 Task: Create a due date automation trigger when advanced off, on the monday of the week a card is due at 01:00 PM.
Action: Mouse moved to (1125, 324)
Screenshot: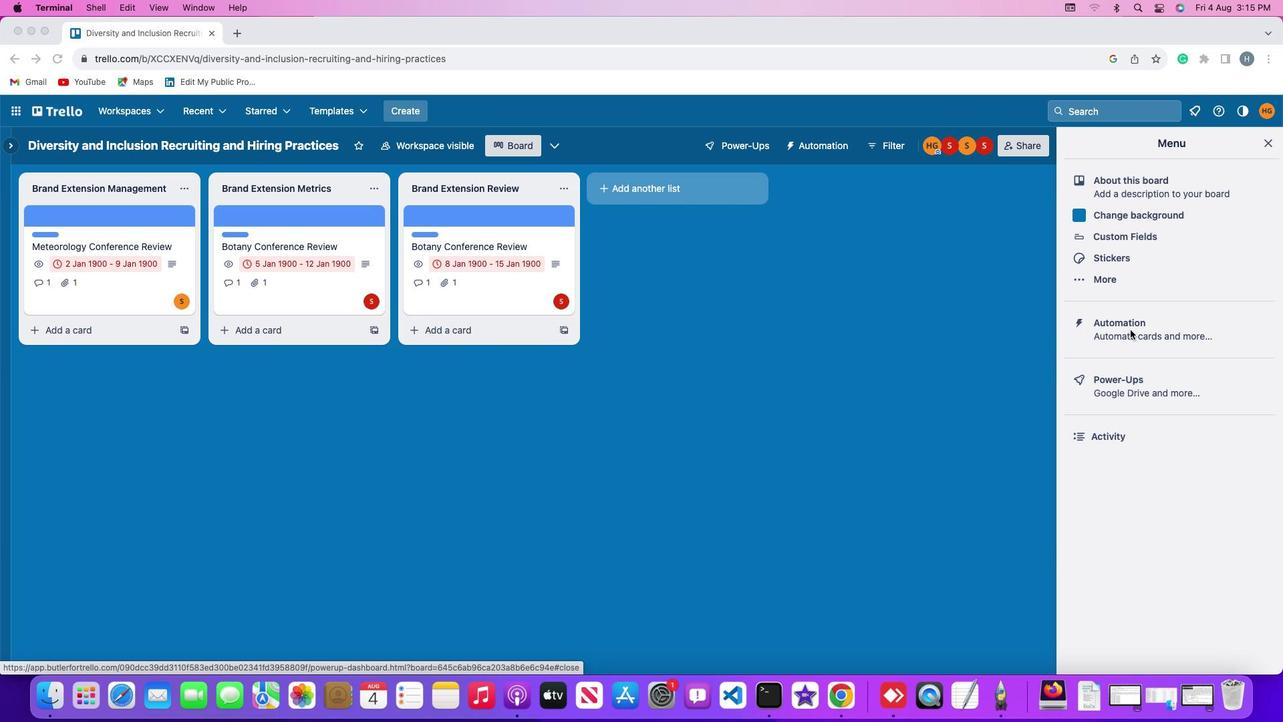
Action: Mouse pressed left at (1125, 324)
Screenshot: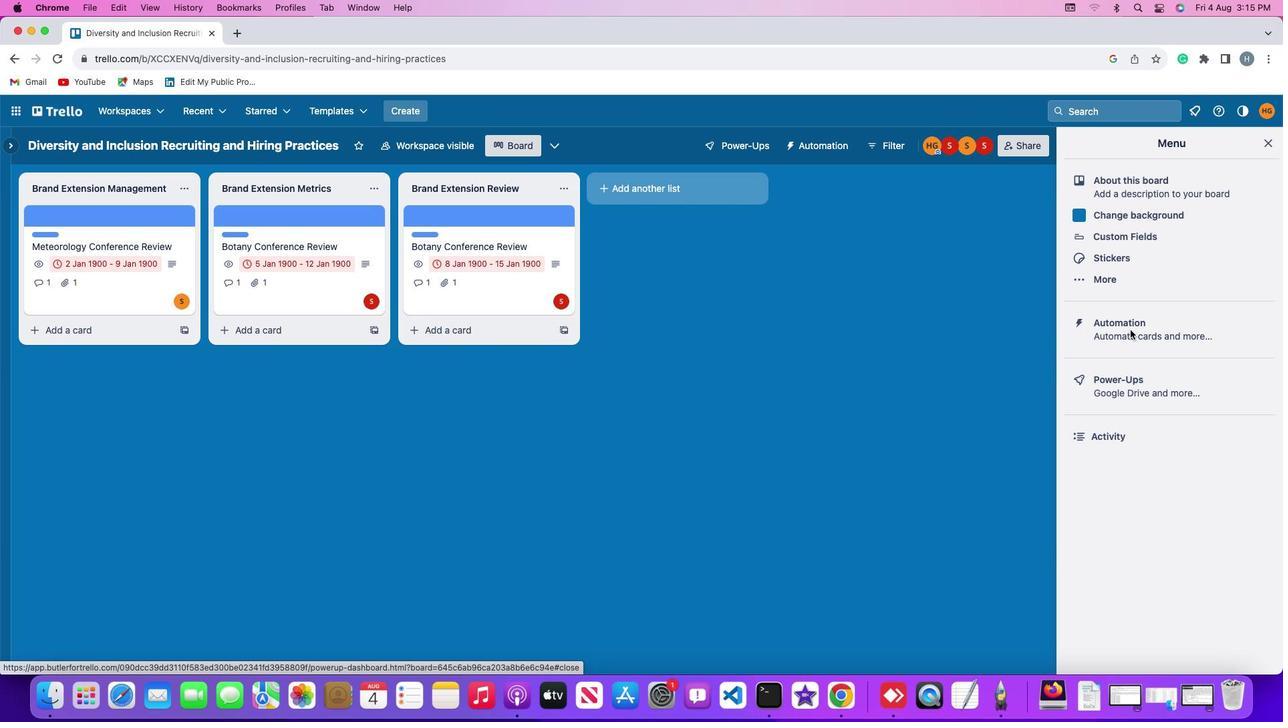 
Action: Mouse pressed left at (1125, 324)
Screenshot: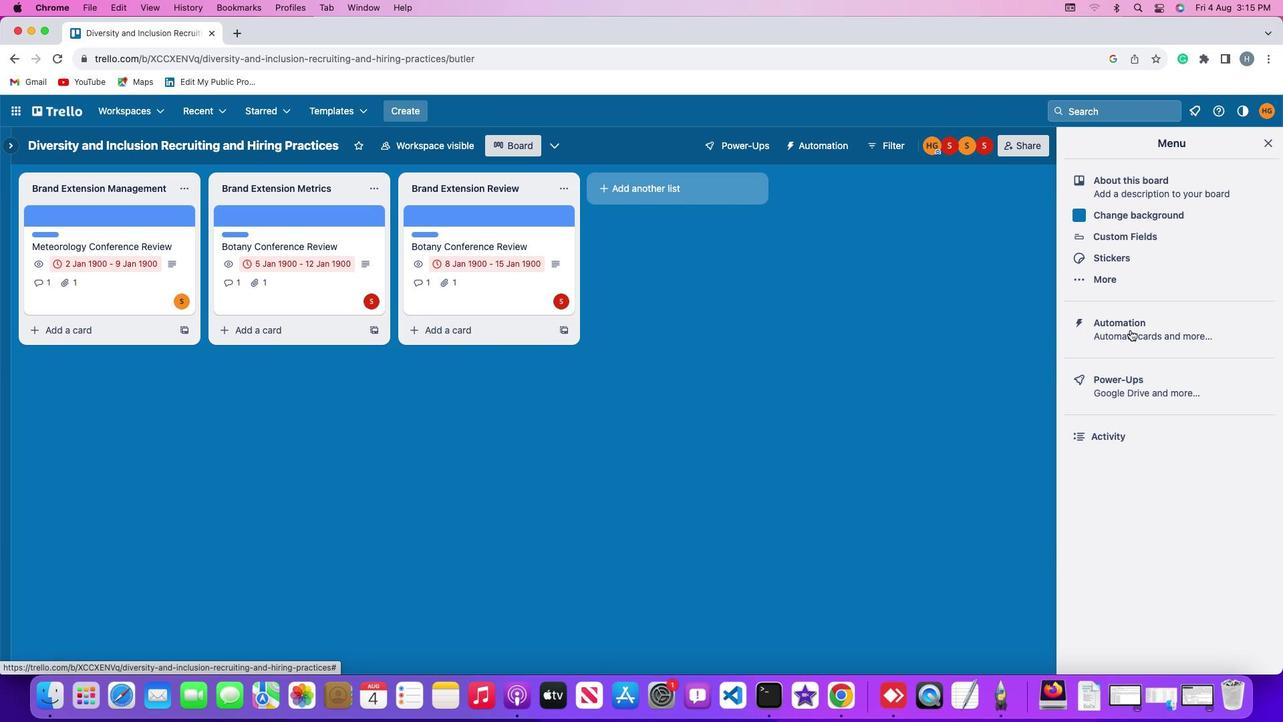 
Action: Mouse moved to (62, 309)
Screenshot: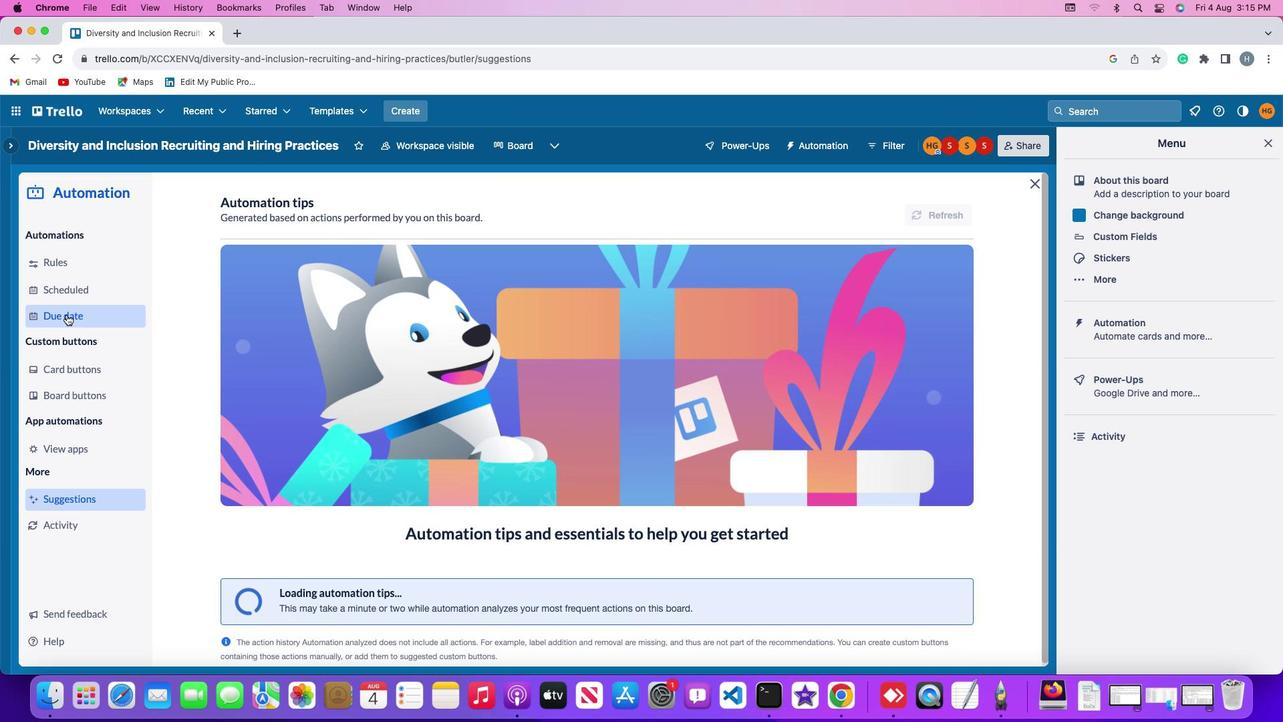 
Action: Mouse pressed left at (62, 309)
Screenshot: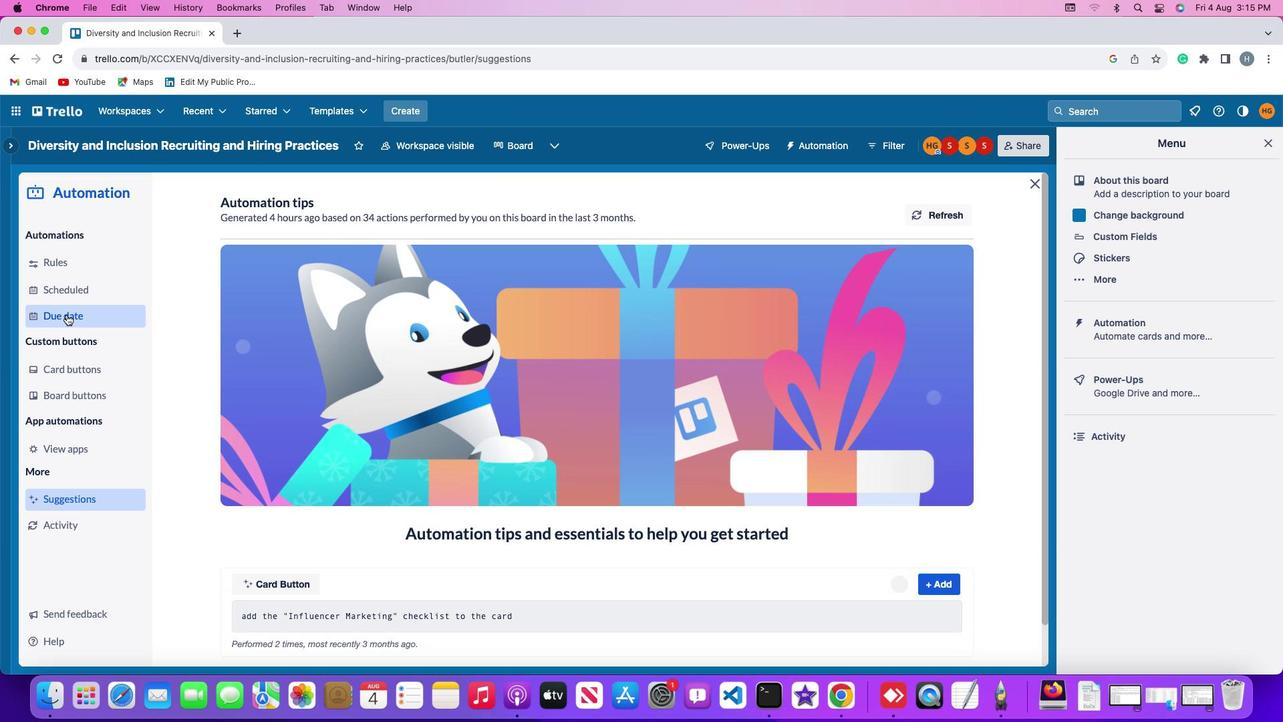 
Action: Mouse moved to (881, 198)
Screenshot: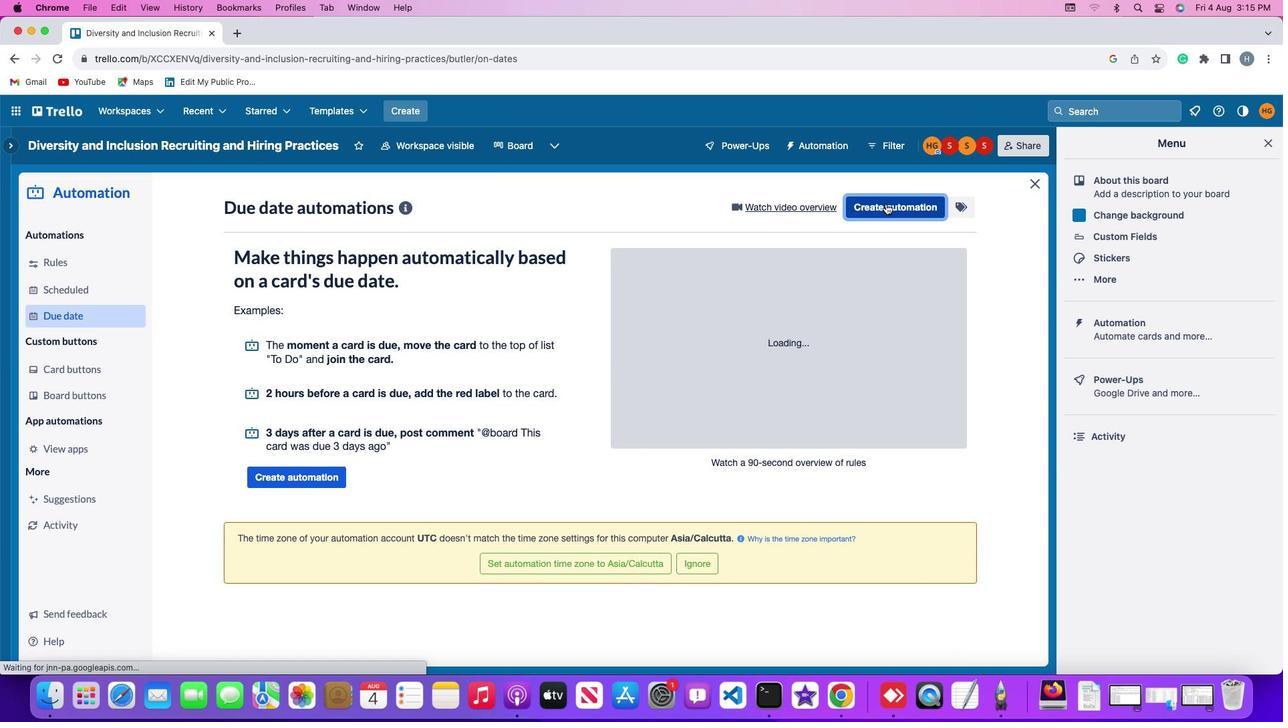 
Action: Mouse pressed left at (881, 198)
Screenshot: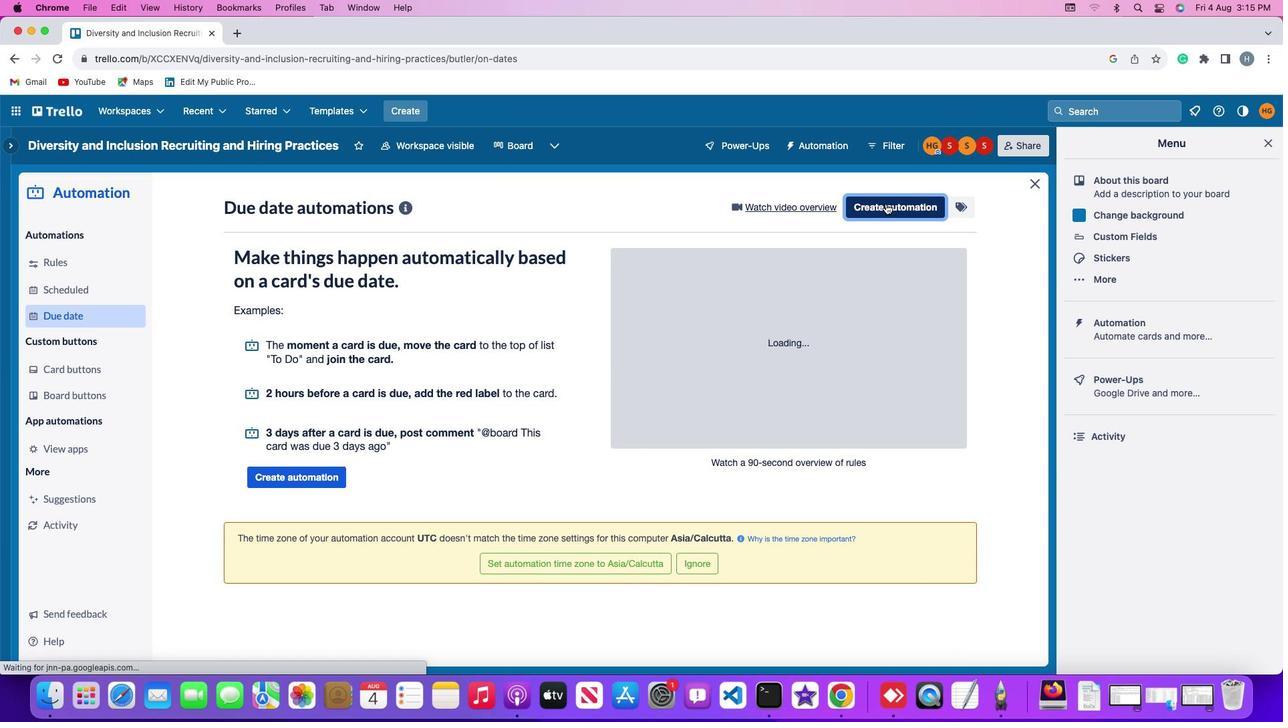 
Action: Mouse moved to (582, 336)
Screenshot: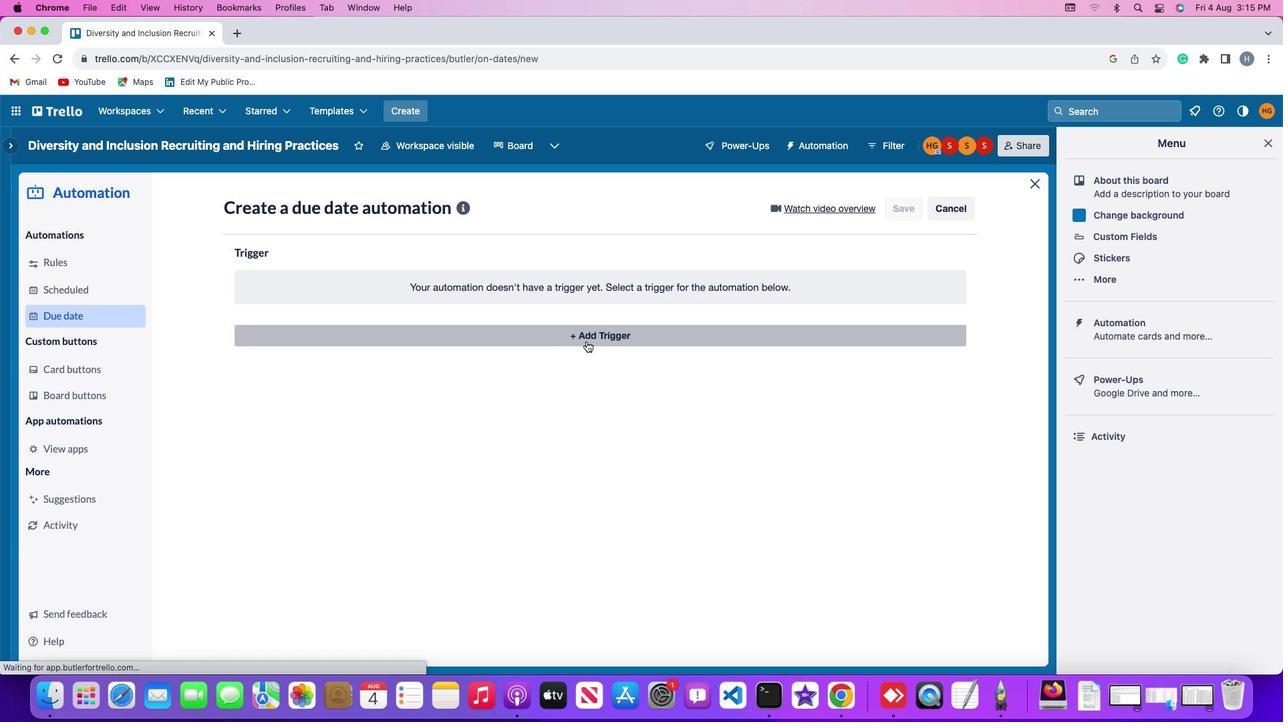 
Action: Mouse pressed left at (582, 336)
Screenshot: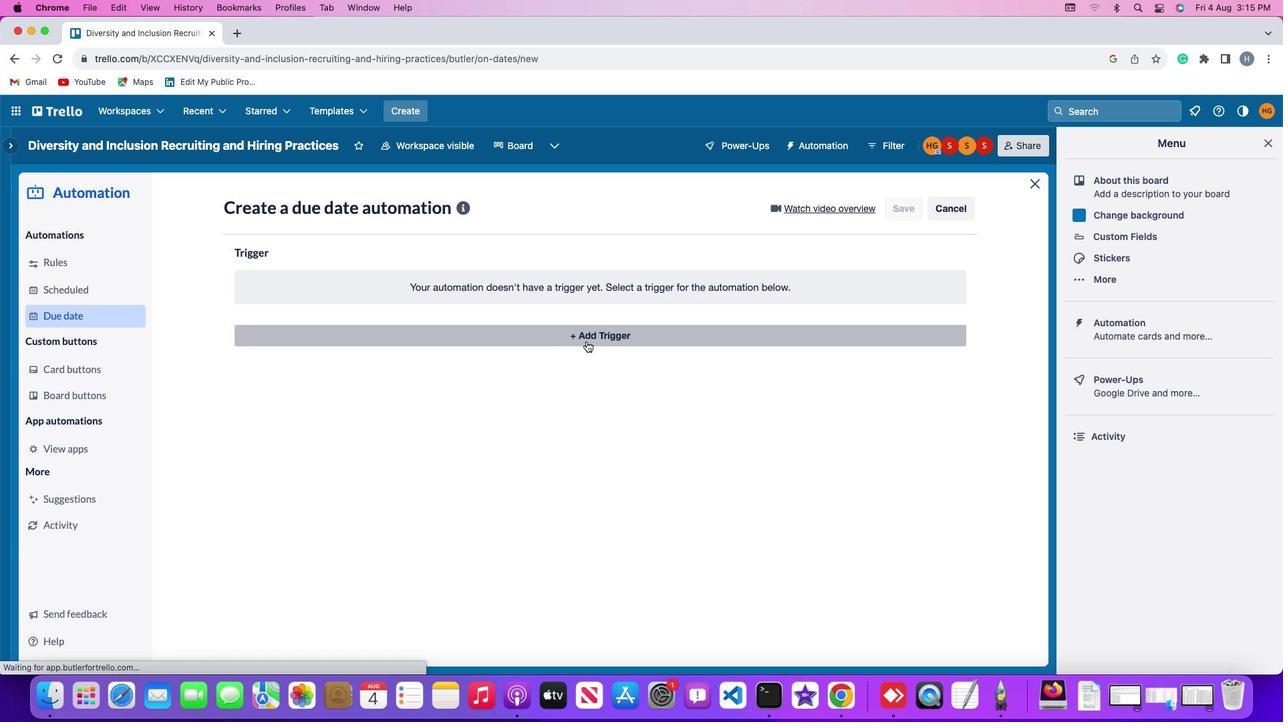 
Action: Mouse moved to (281, 575)
Screenshot: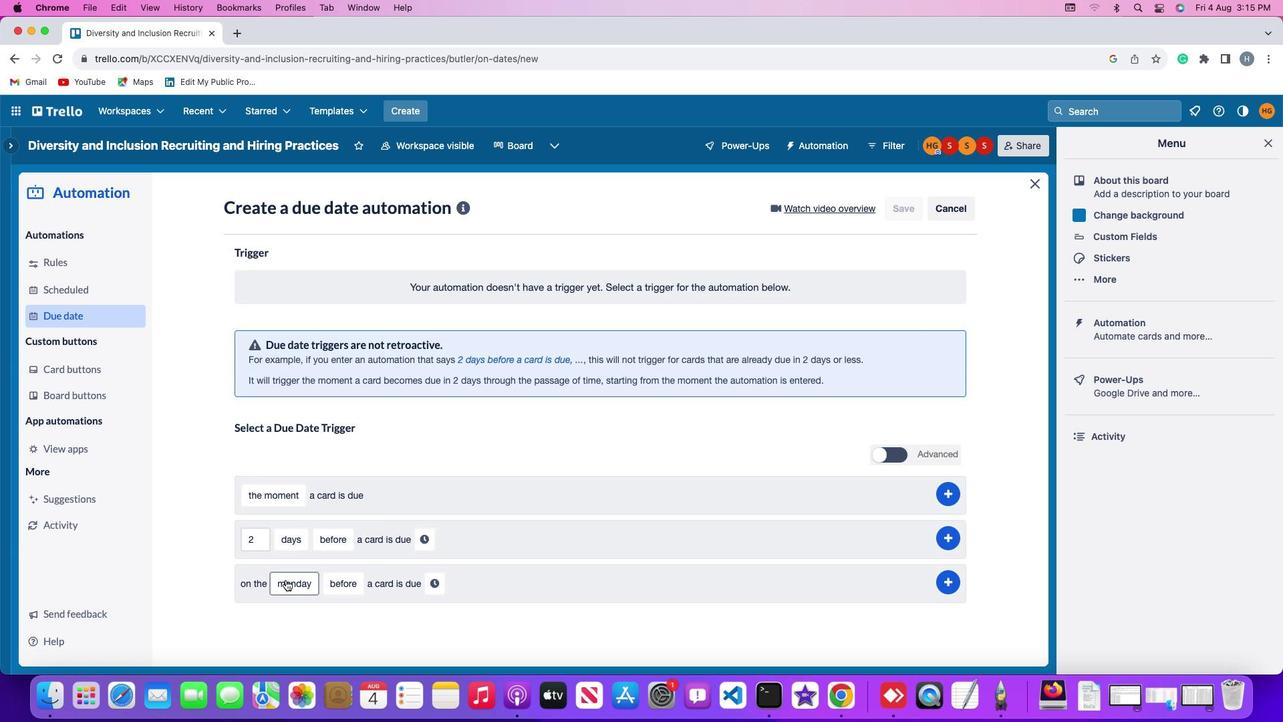 
Action: Mouse pressed left at (281, 575)
Screenshot: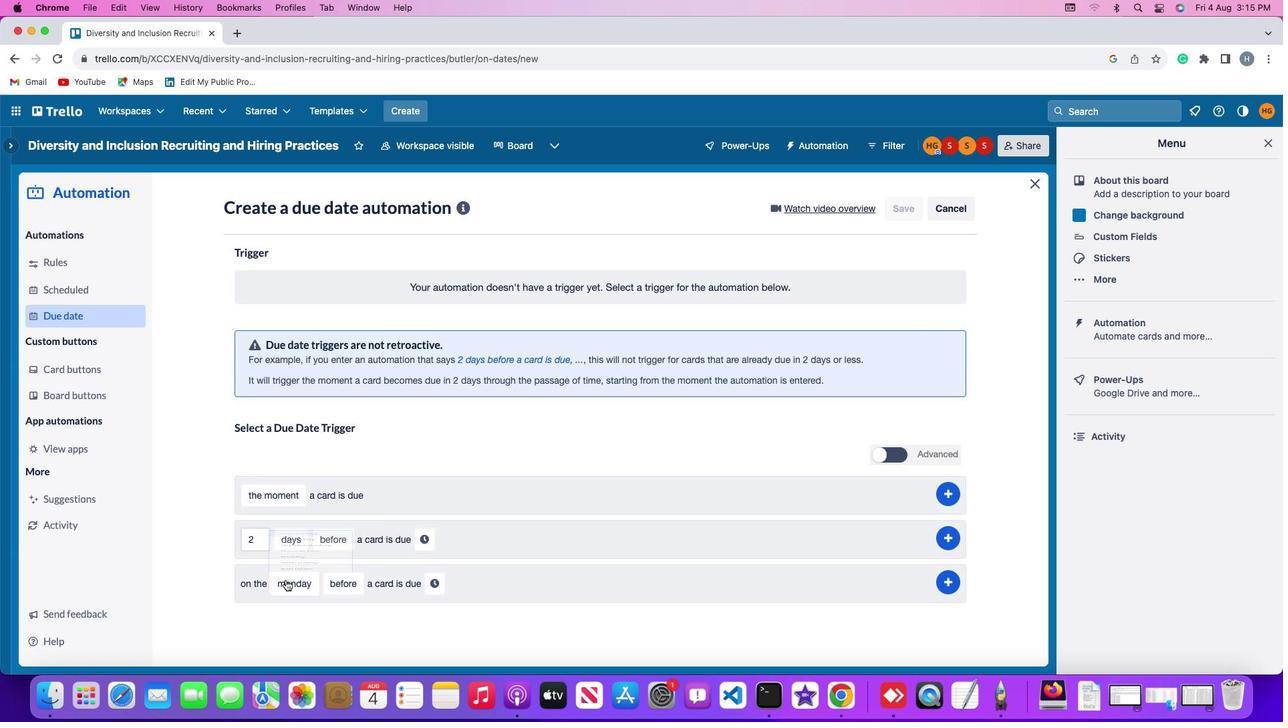 
Action: Mouse moved to (318, 393)
Screenshot: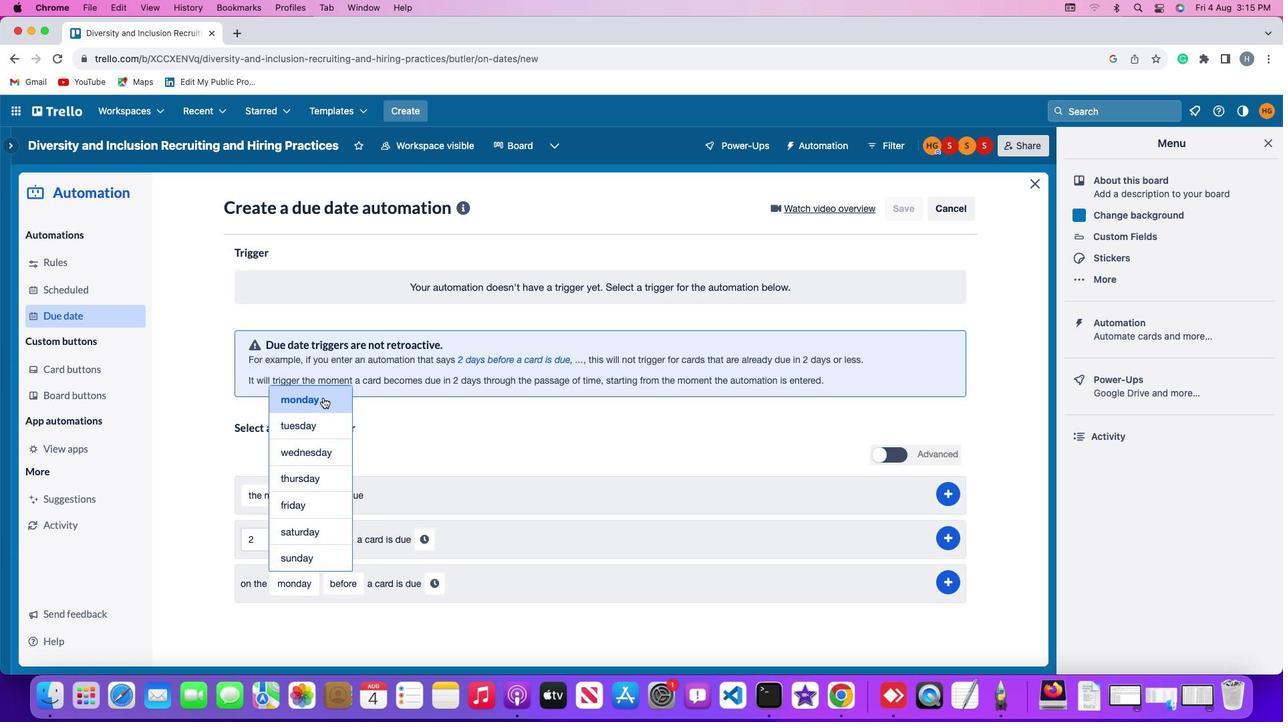 
Action: Mouse pressed left at (318, 393)
Screenshot: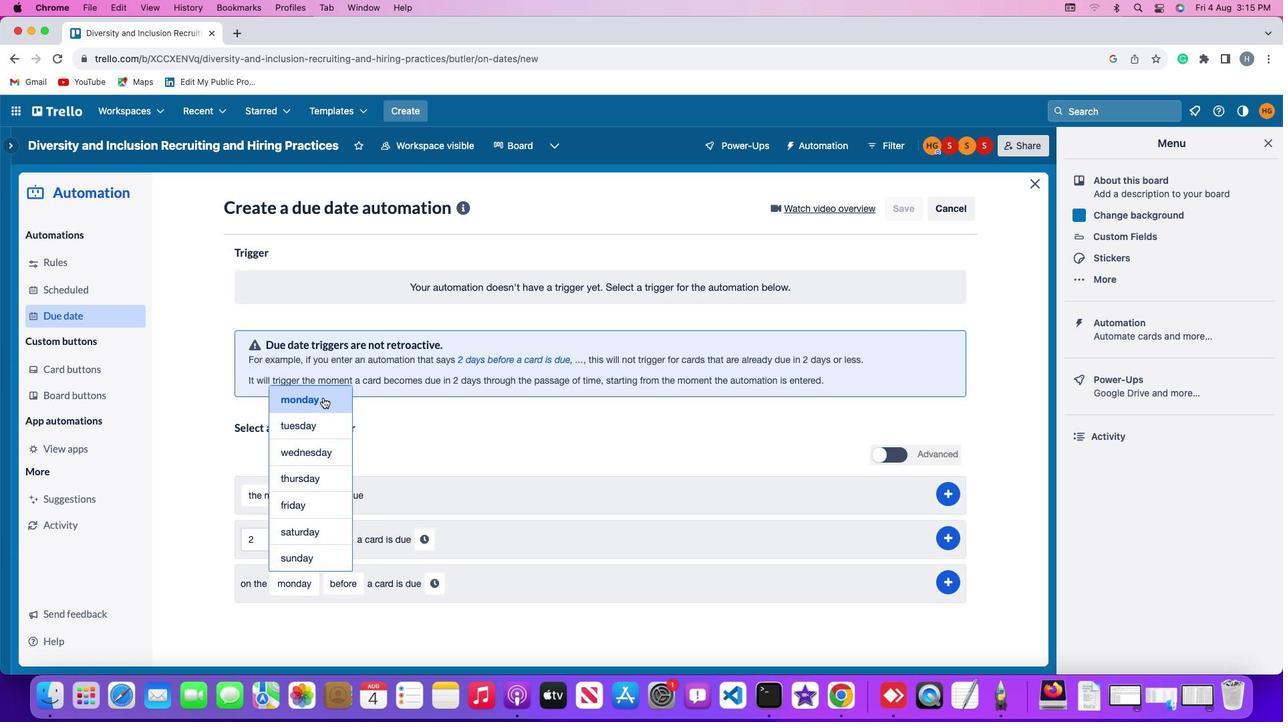 
Action: Mouse moved to (337, 583)
Screenshot: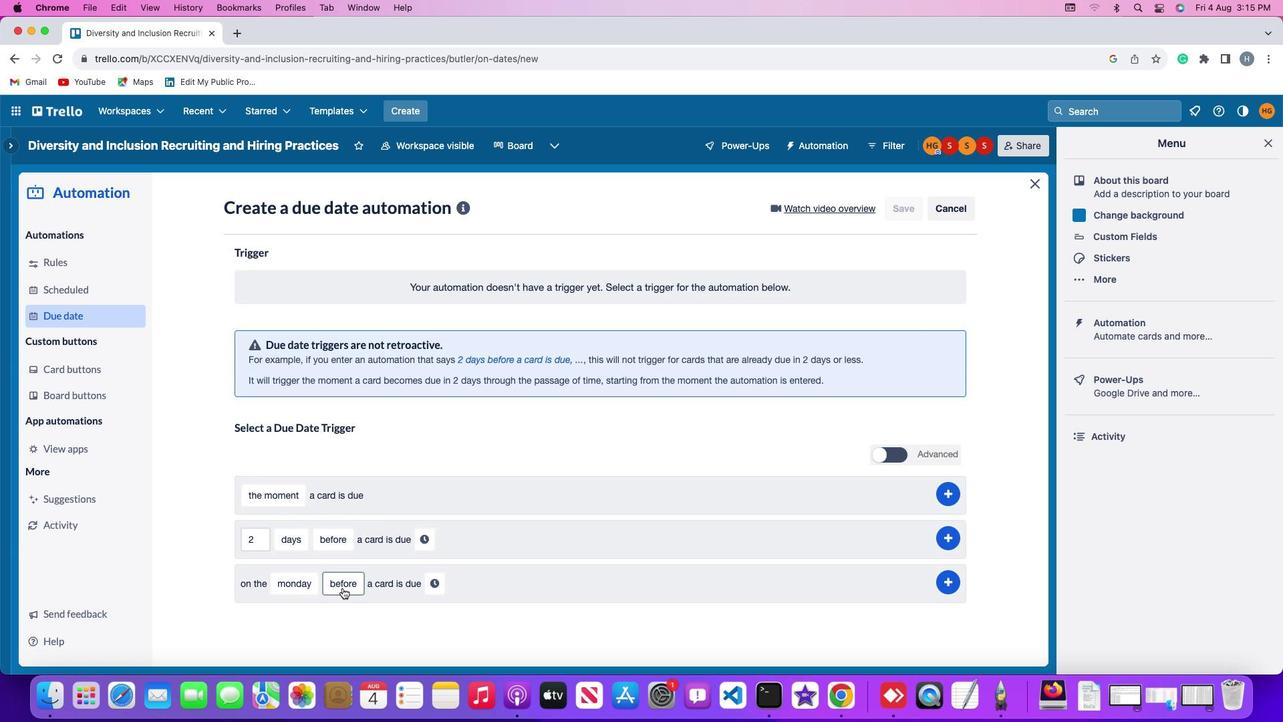 
Action: Mouse pressed left at (337, 583)
Screenshot: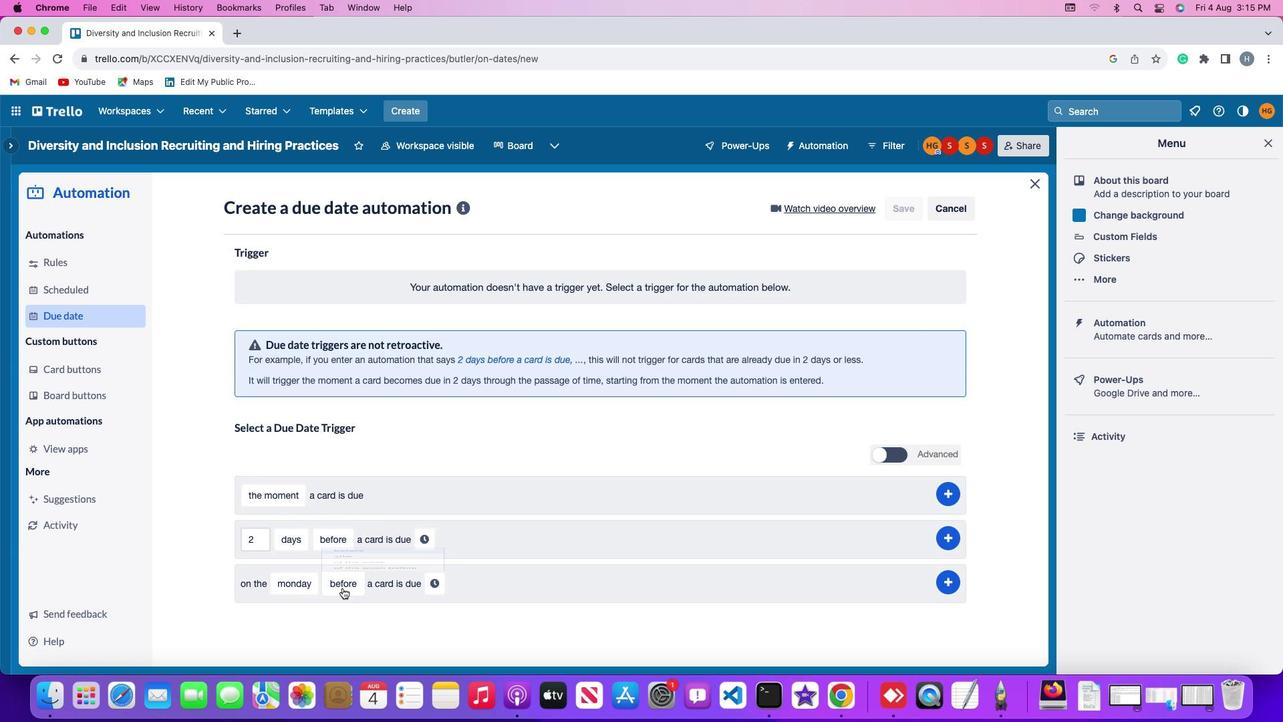 
Action: Mouse moved to (378, 524)
Screenshot: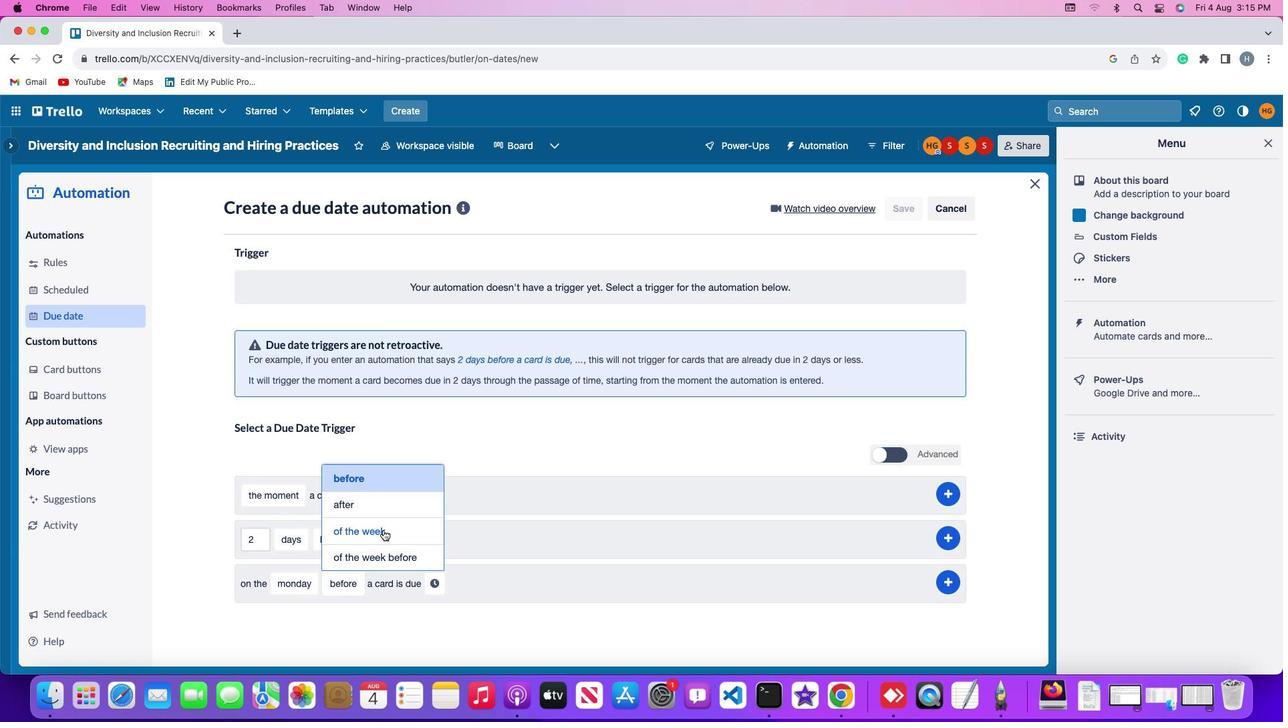
Action: Mouse pressed left at (378, 524)
Screenshot: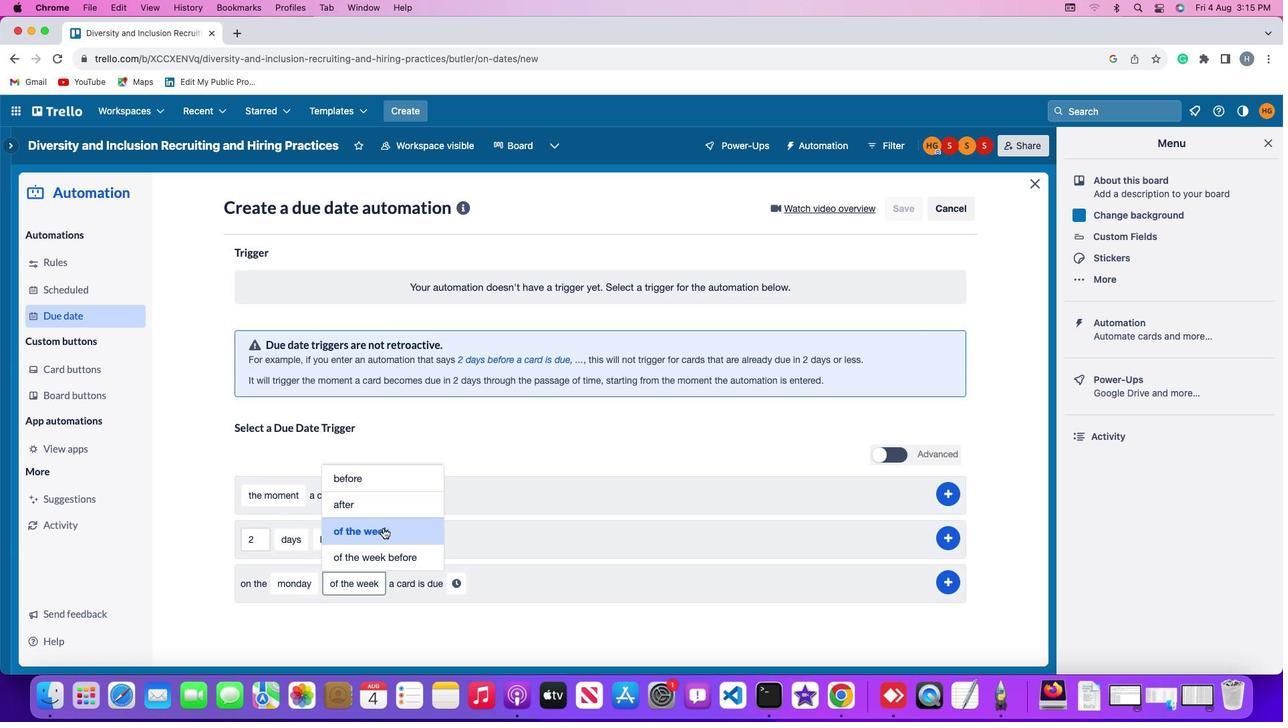 
Action: Mouse moved to (449, 573)
Screenshot: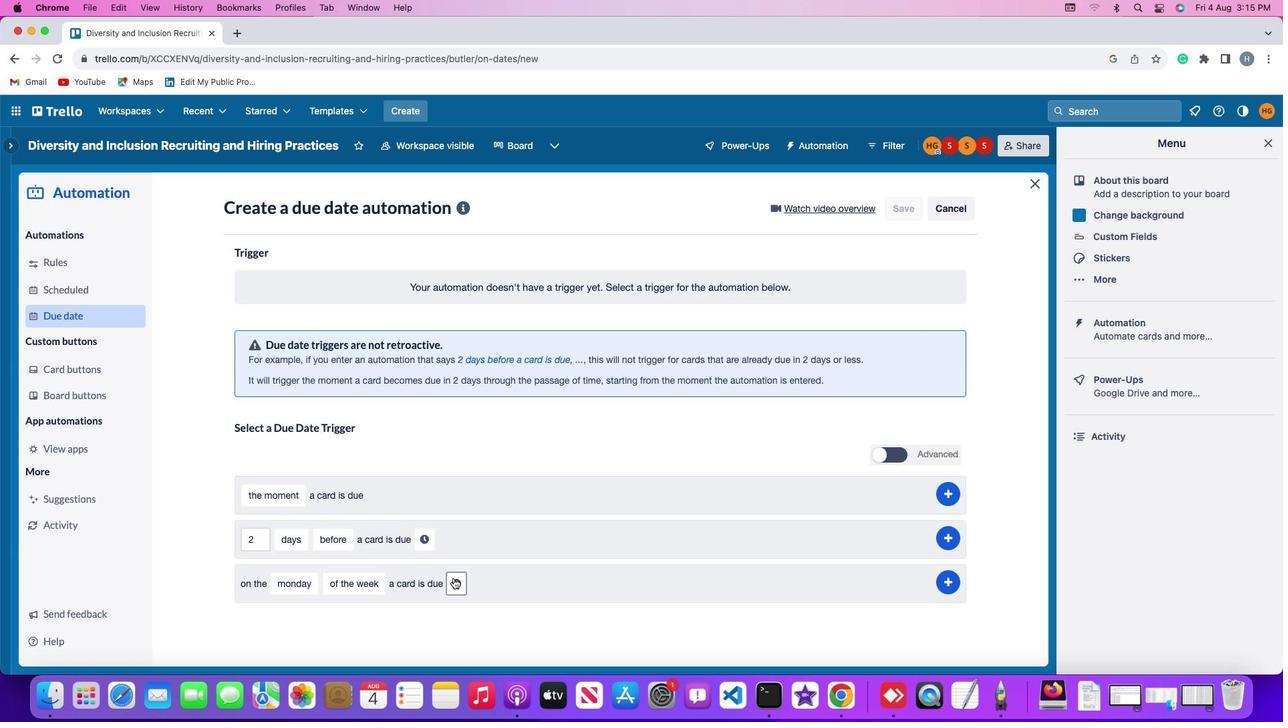 
Action: Mouse pressed left at (449, 573)
Screenshot: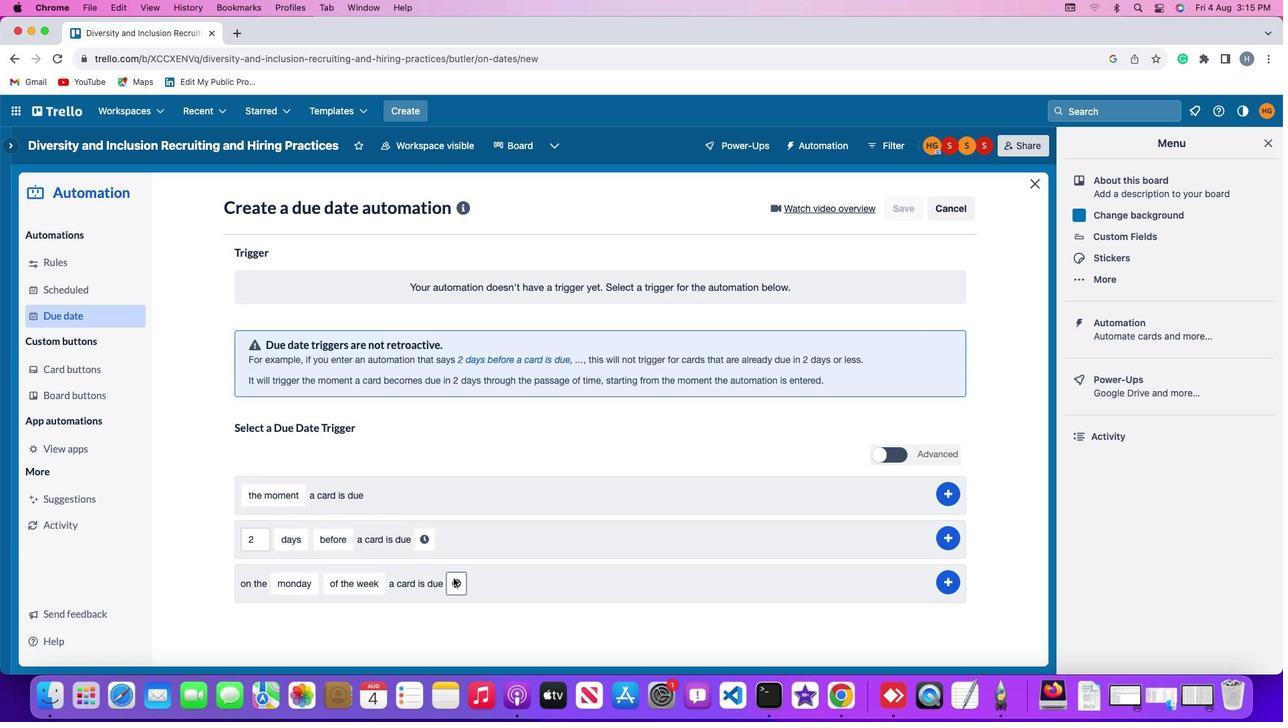 
Action: Mouse moved to (478, 579)
Screenshot: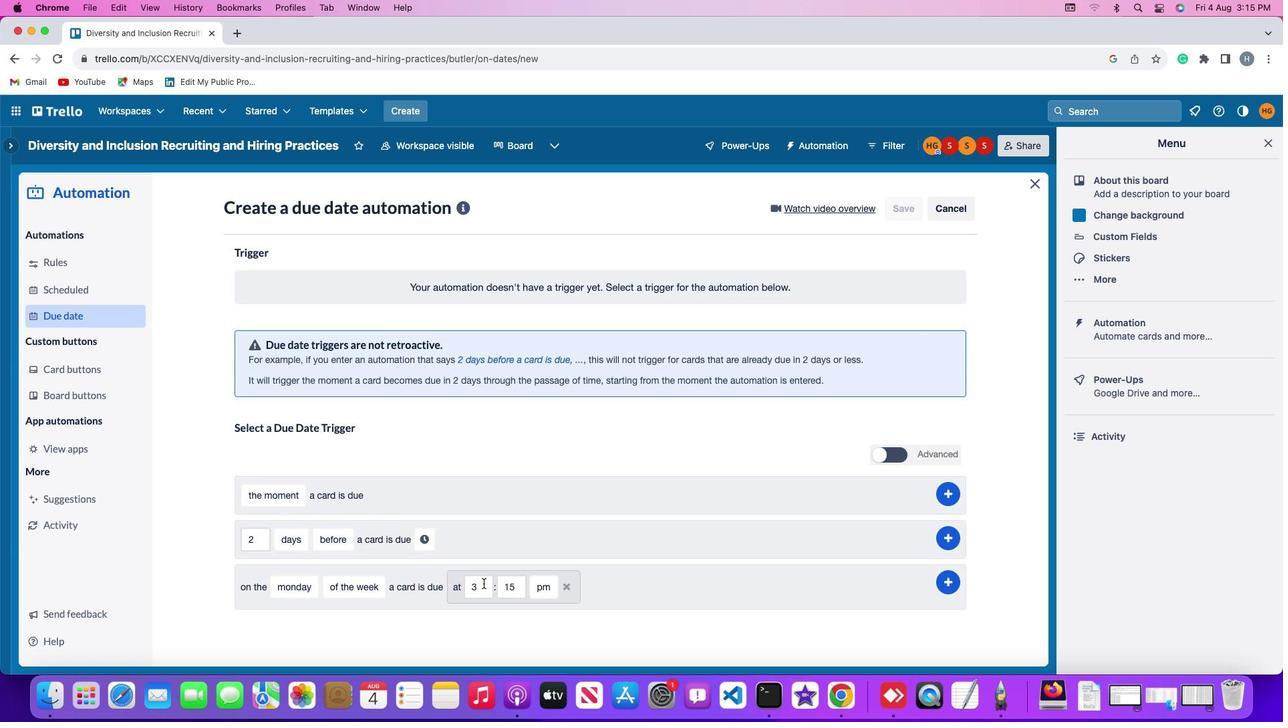 
Action: Mouse pressed left at (478, 579)
Screenshot: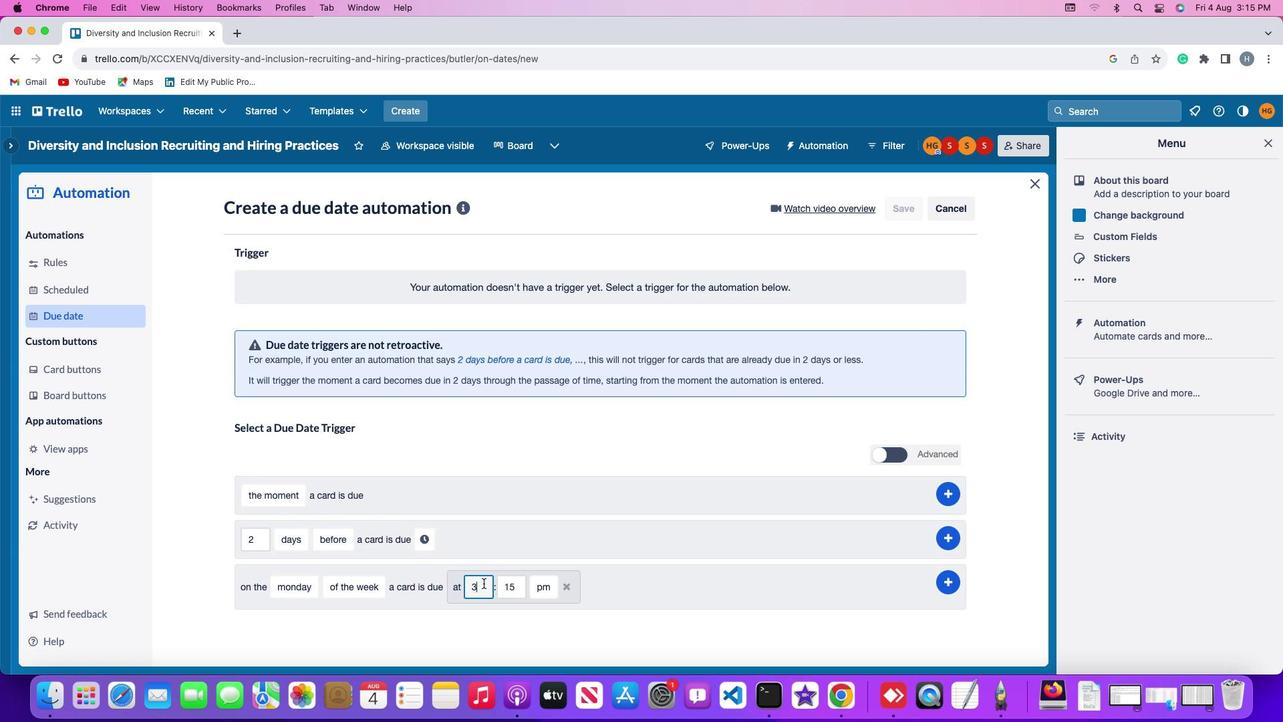 
Action: Mouse moved to (480, 579)
Screenshot: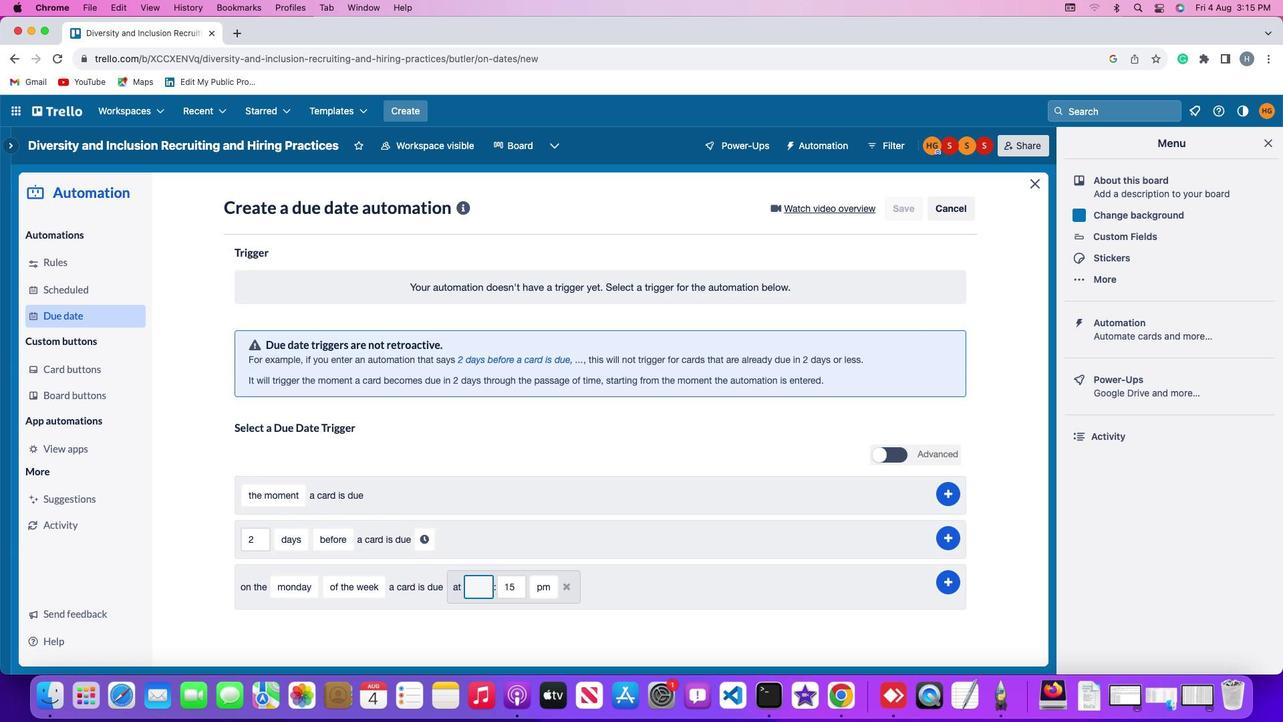 
Action: Key pressed Key.backspace
Screenshot: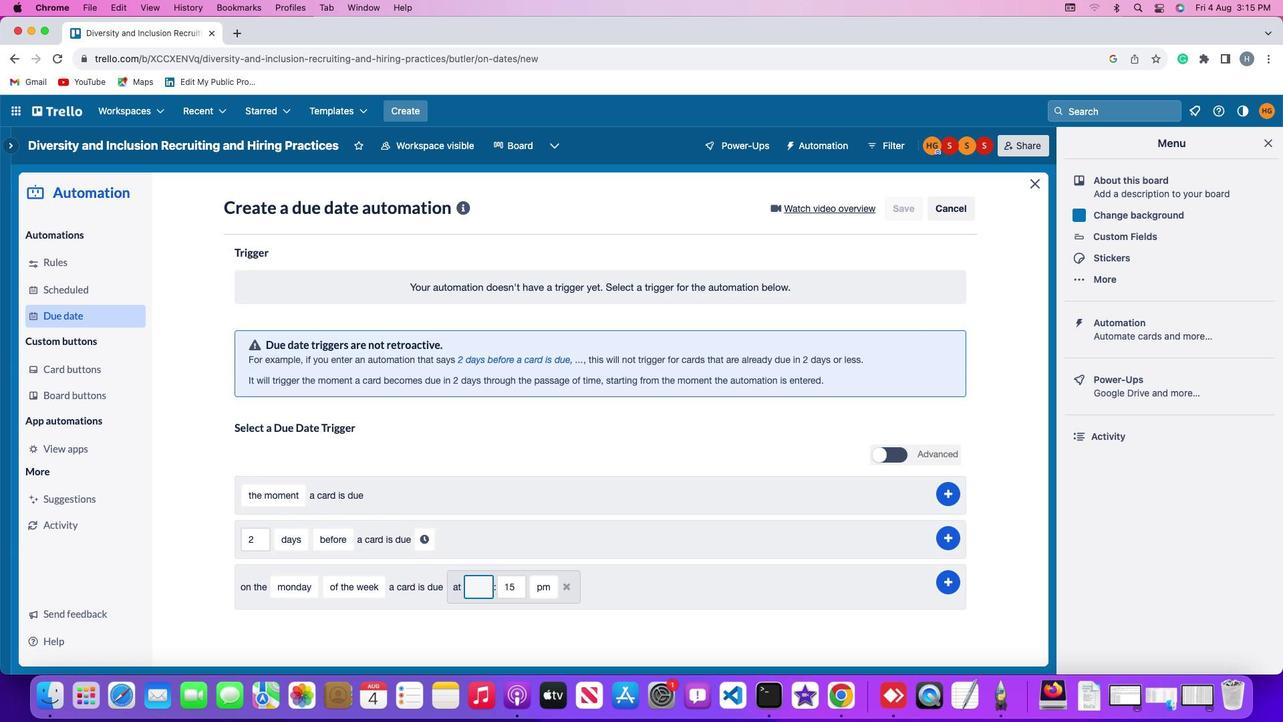 
Action: Mouse moved to (480, 579)
Screenshot: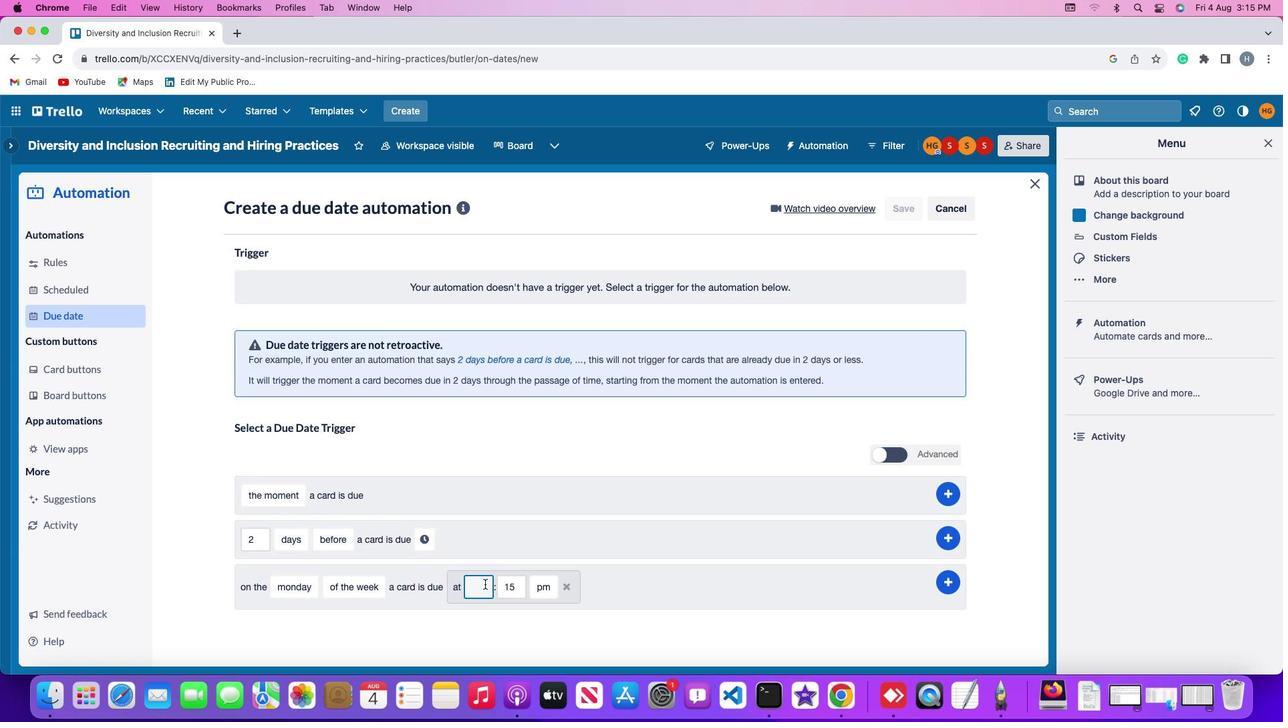 
Action: Key pressed '1'
Screenshot: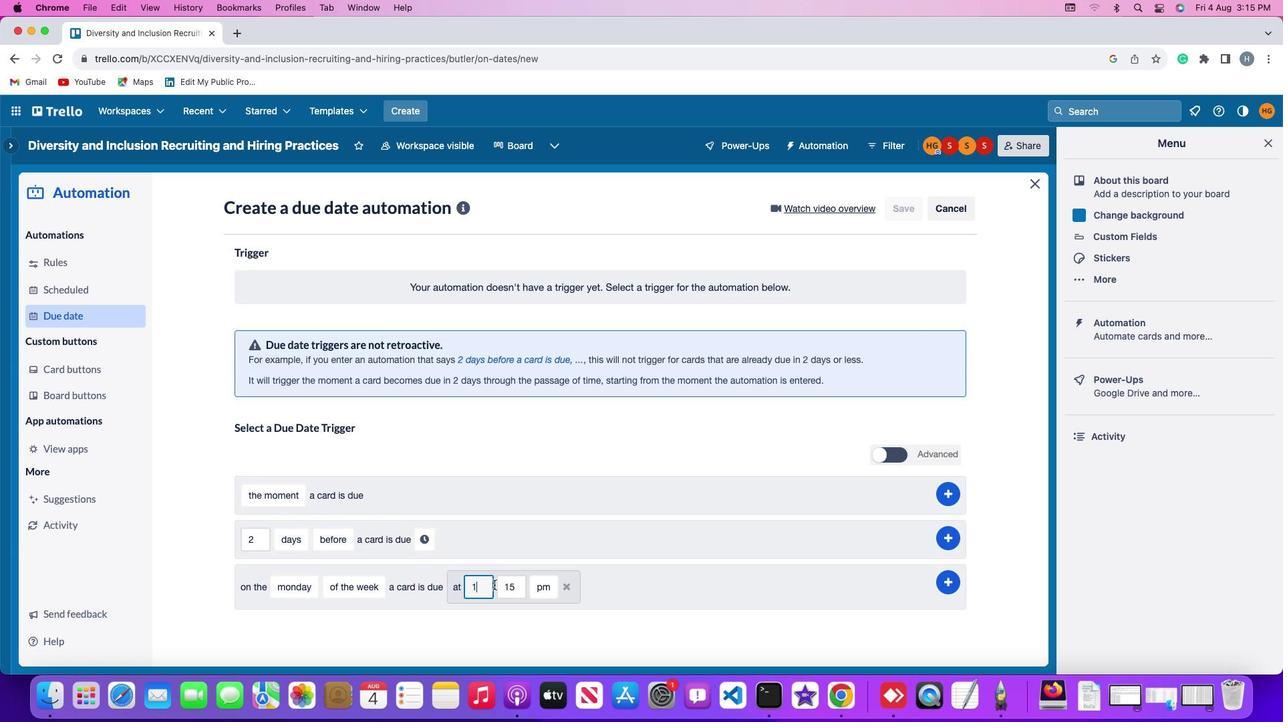 
Action: Mouse moved to (513, 583)
Screenshot: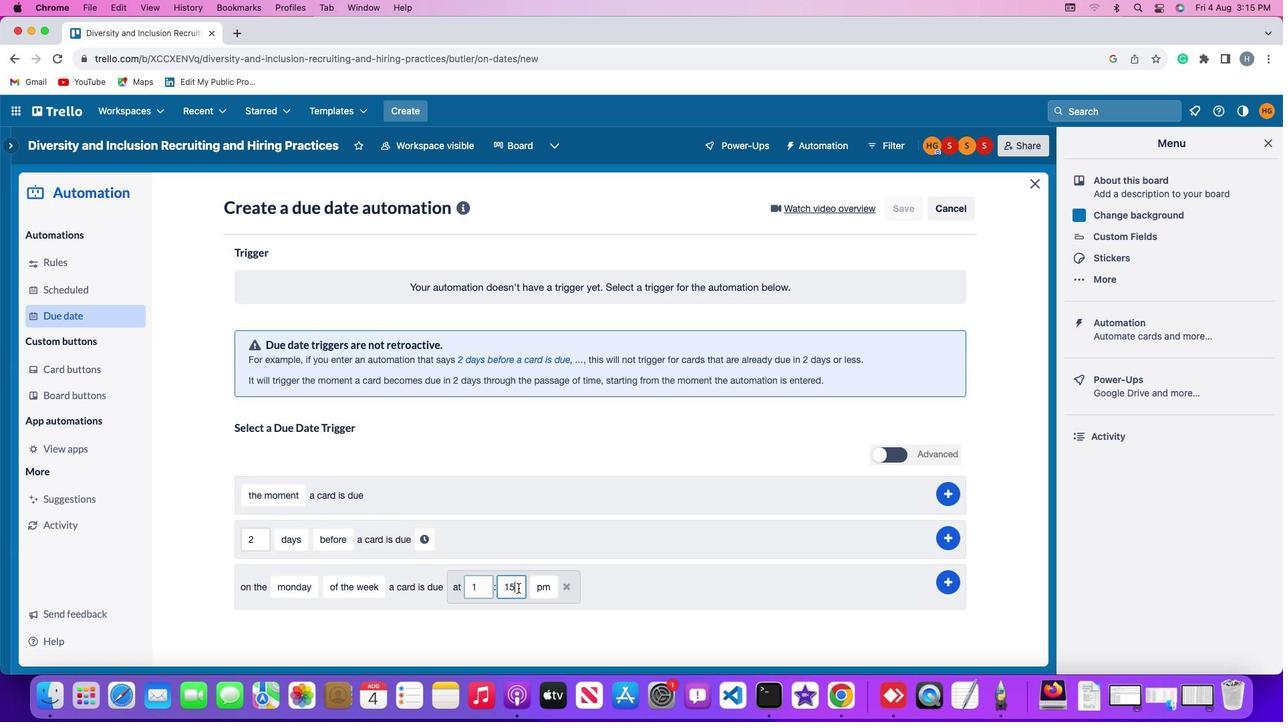 
Action: Mouse pressed left at (513, 583)
Screenshot: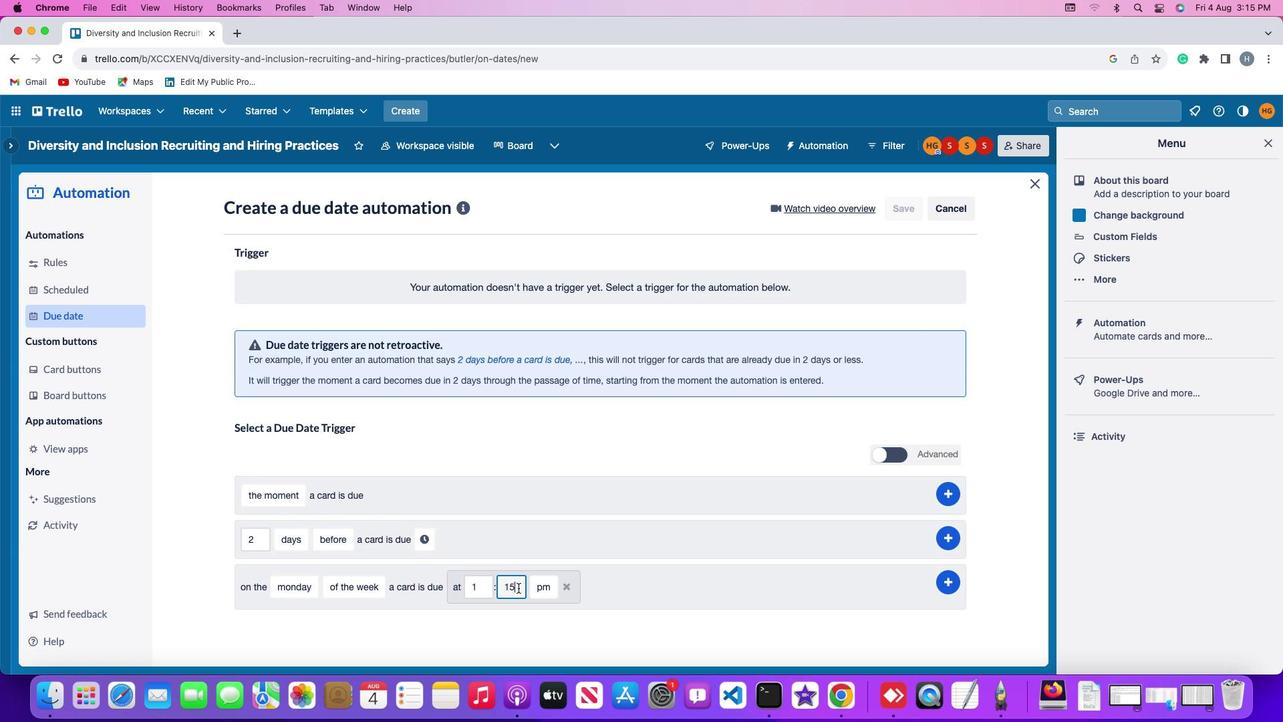 
Action: Mouse moved to (513, 583)
Screenshot: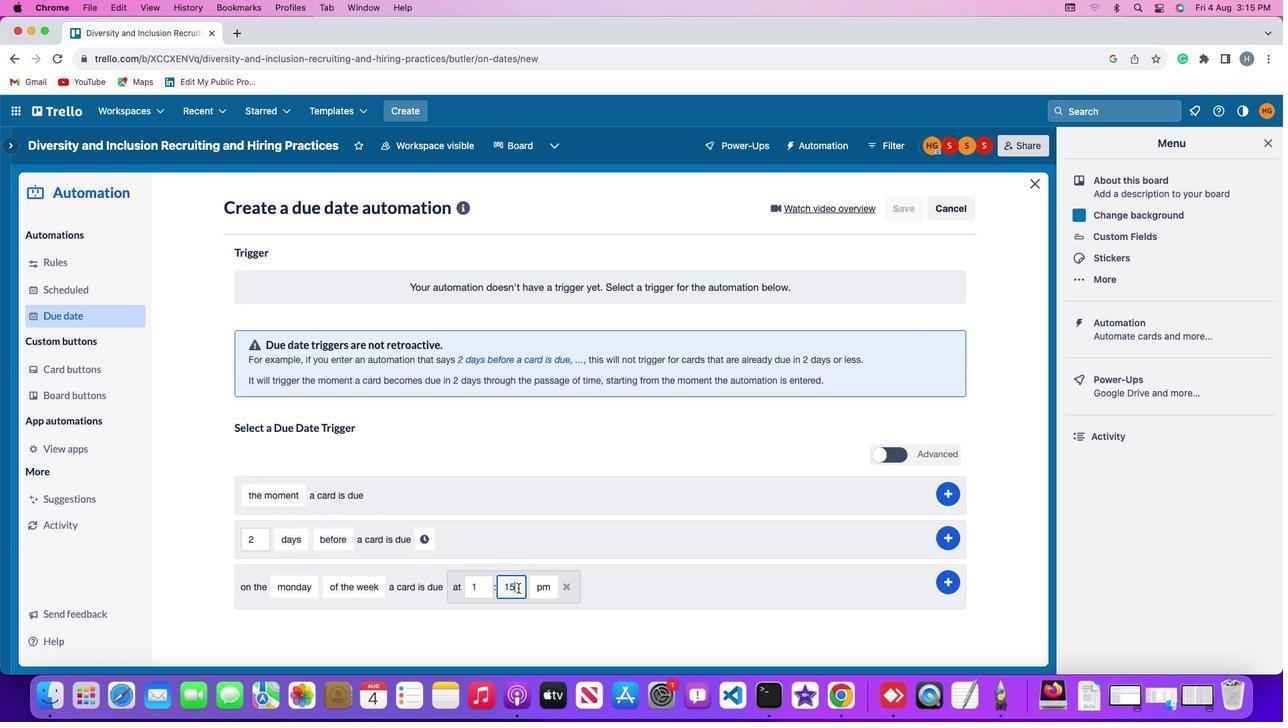 
Action: Key pressed Key.backspaceKey.backspace'0''0'
Screenshot: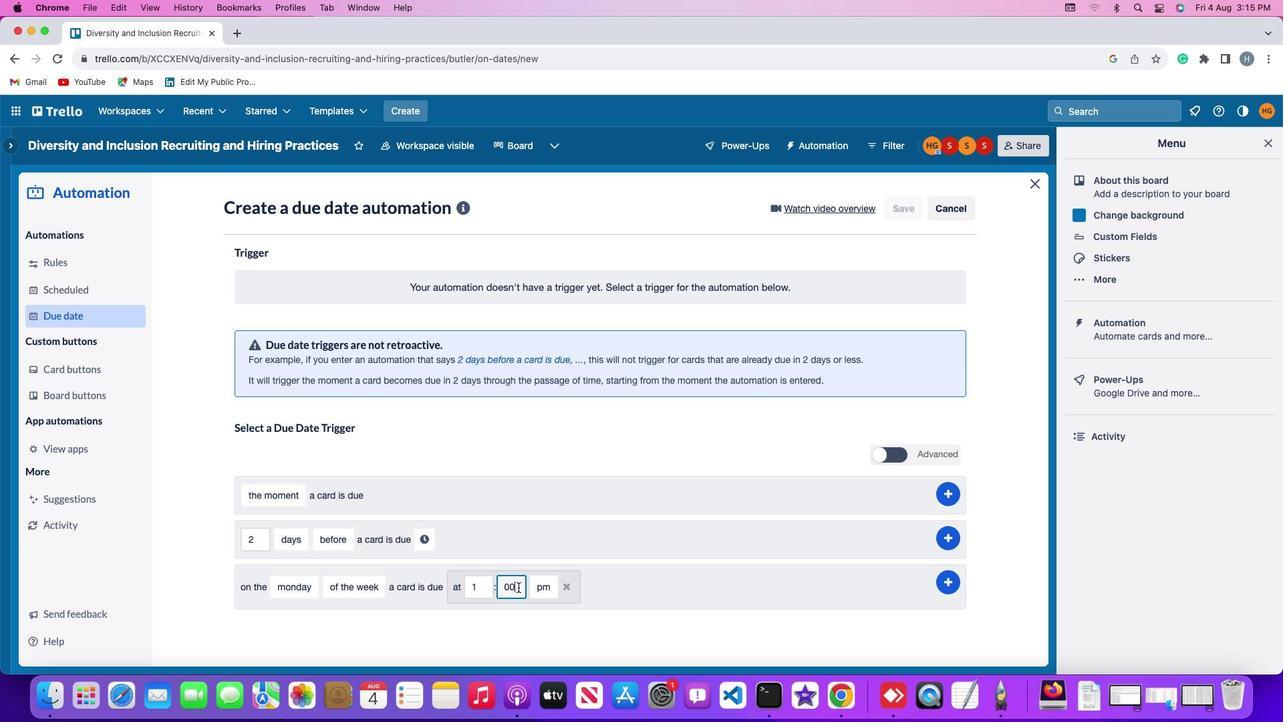 
Action: Mouse moved to (533, 585)
Screenshot: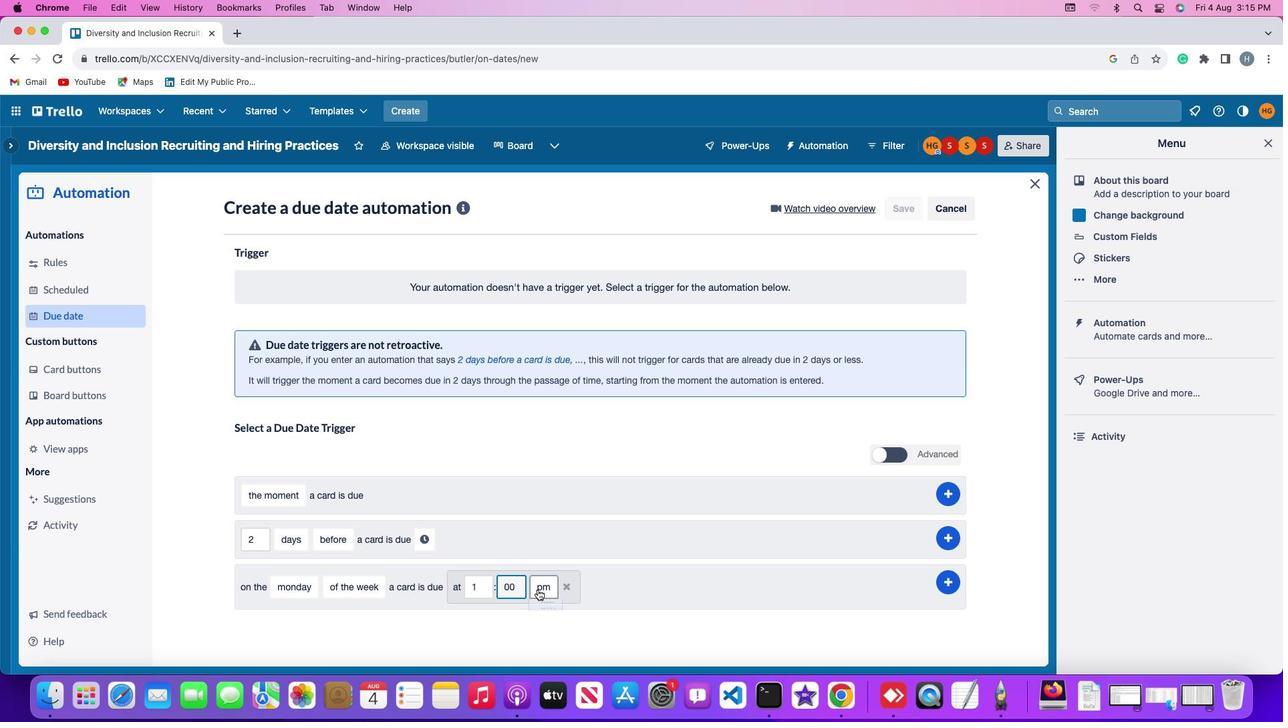 
Action: Mouse pressed left at (533, 585)
Screenshot: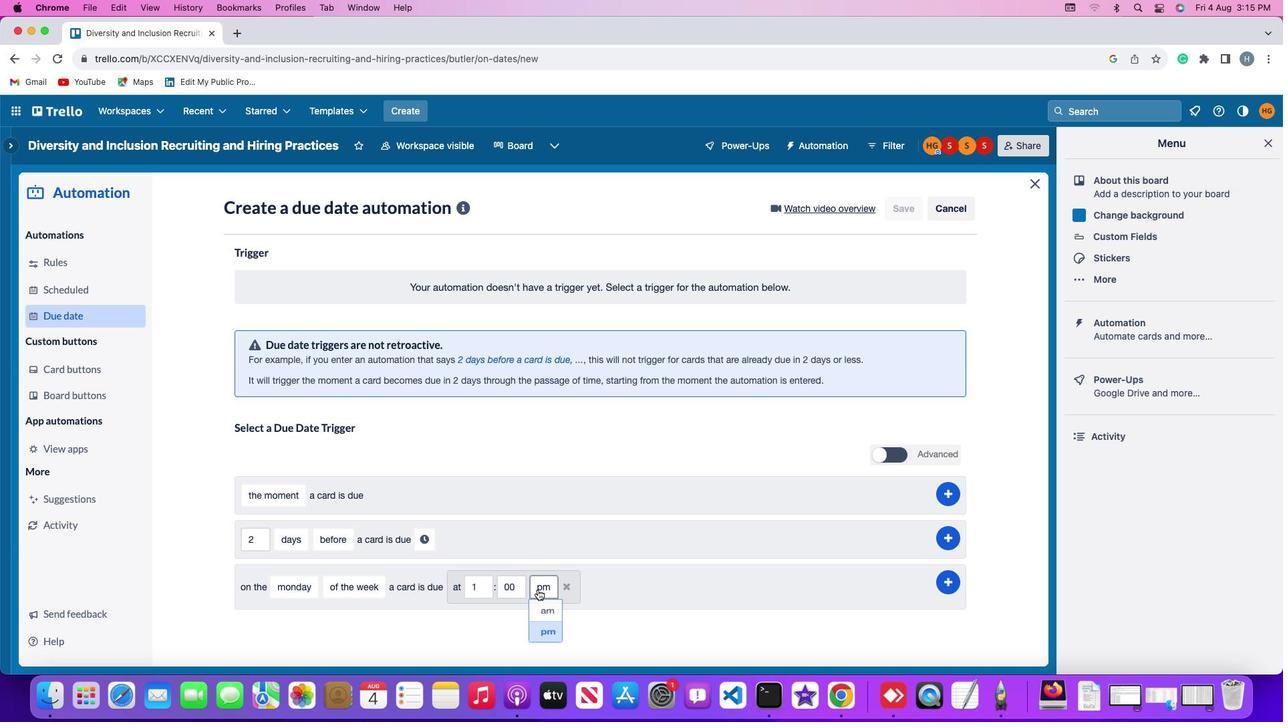 
Action: Mouse moved to (534, 635)
Screenshot: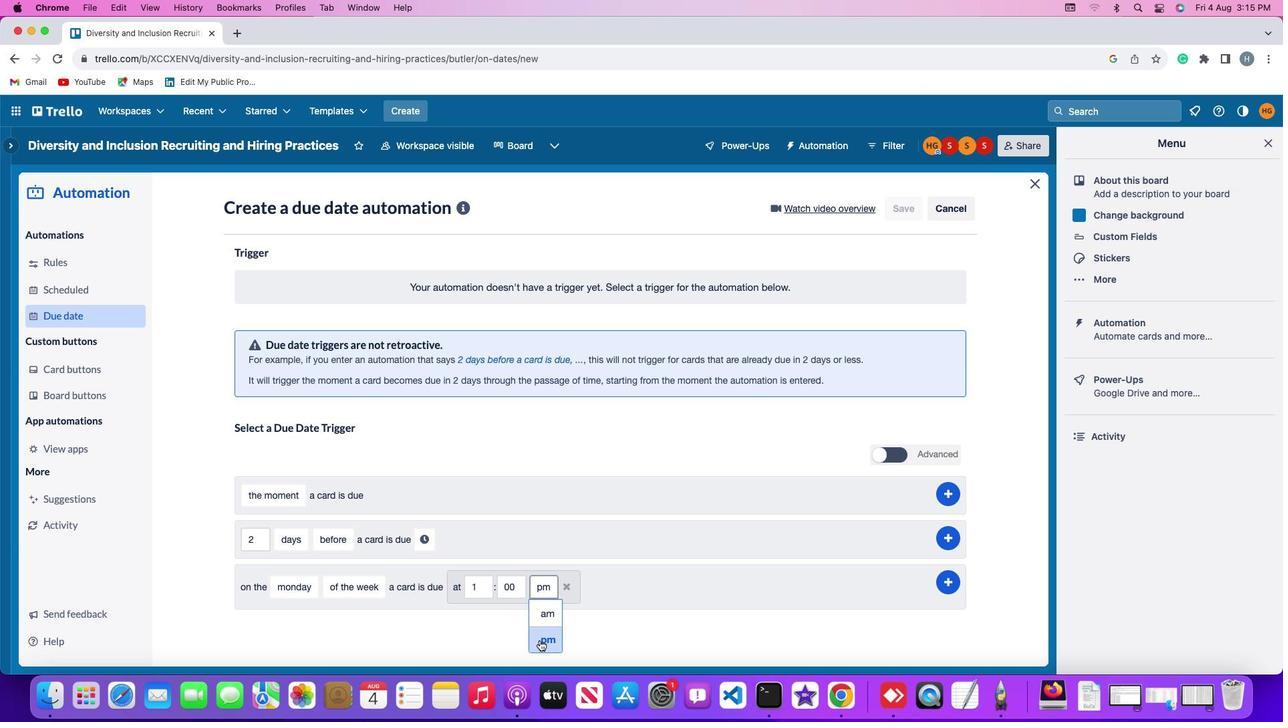 
Action: Mouse pressed left at (534, 635)
Screenshot: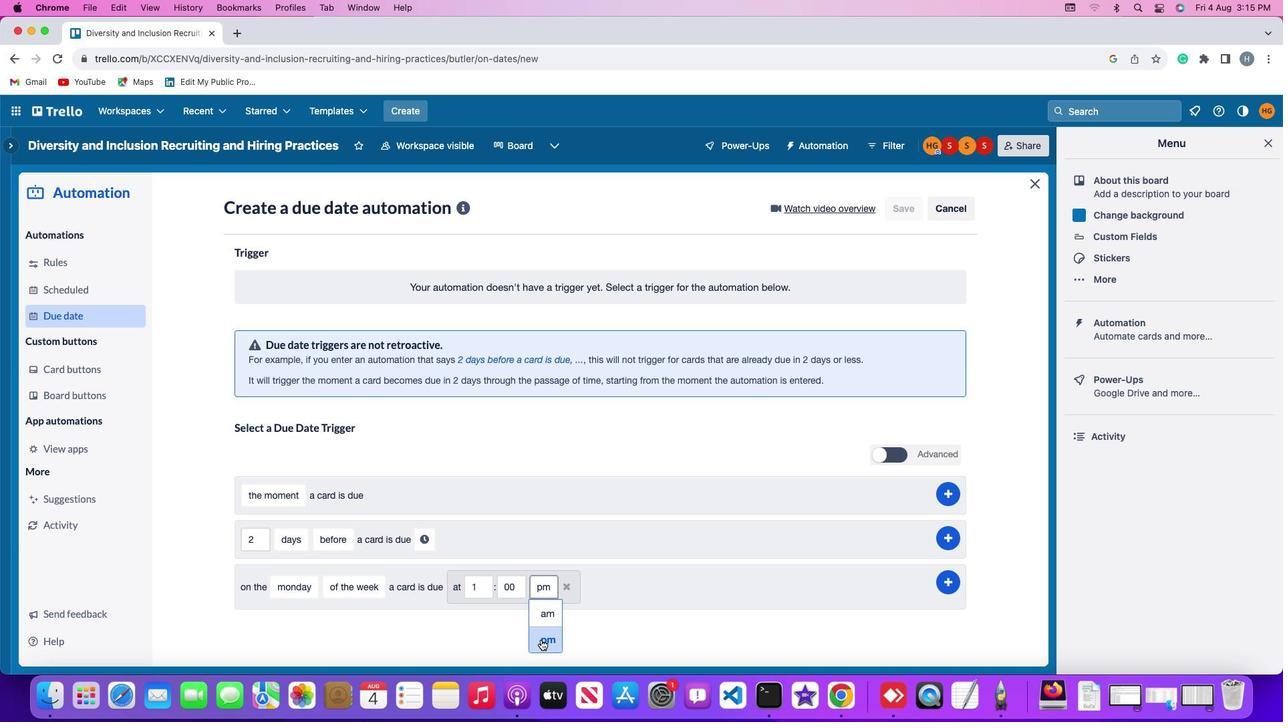 
Action: Mouse moved to (948, 578)
Screenshot: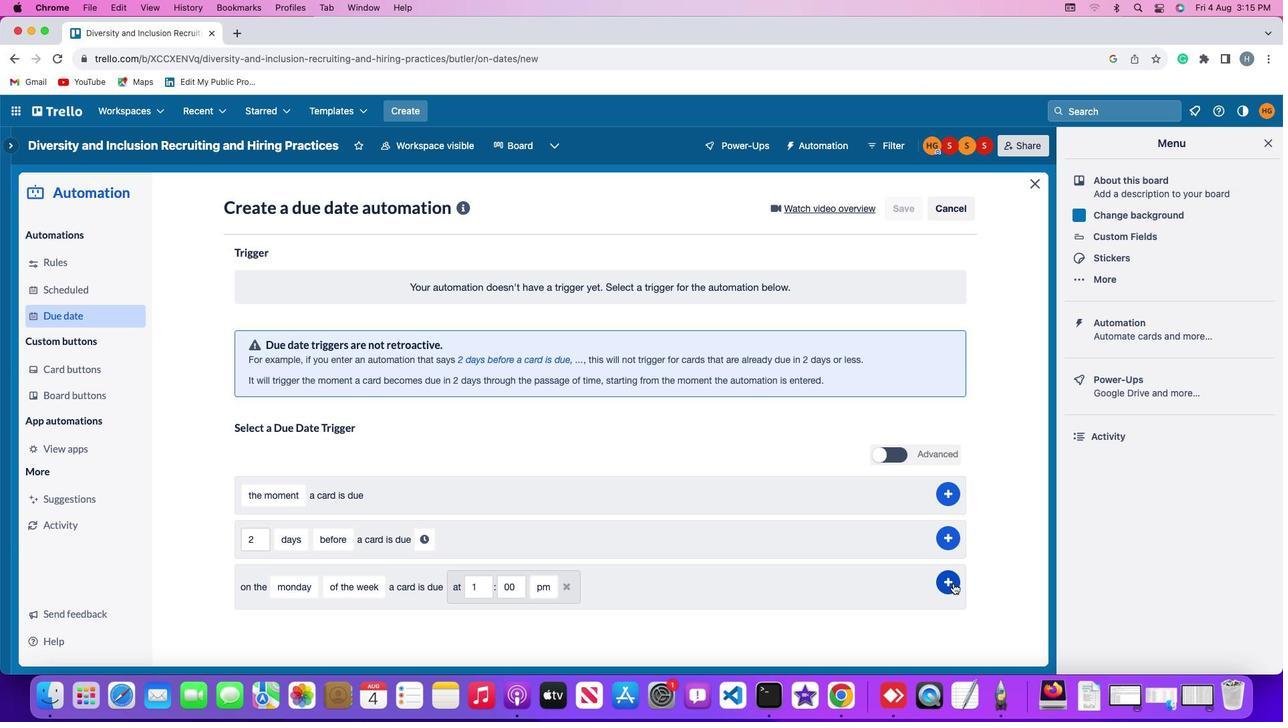 
Action: Mouse pressed left at (948, 578)
Screenshot: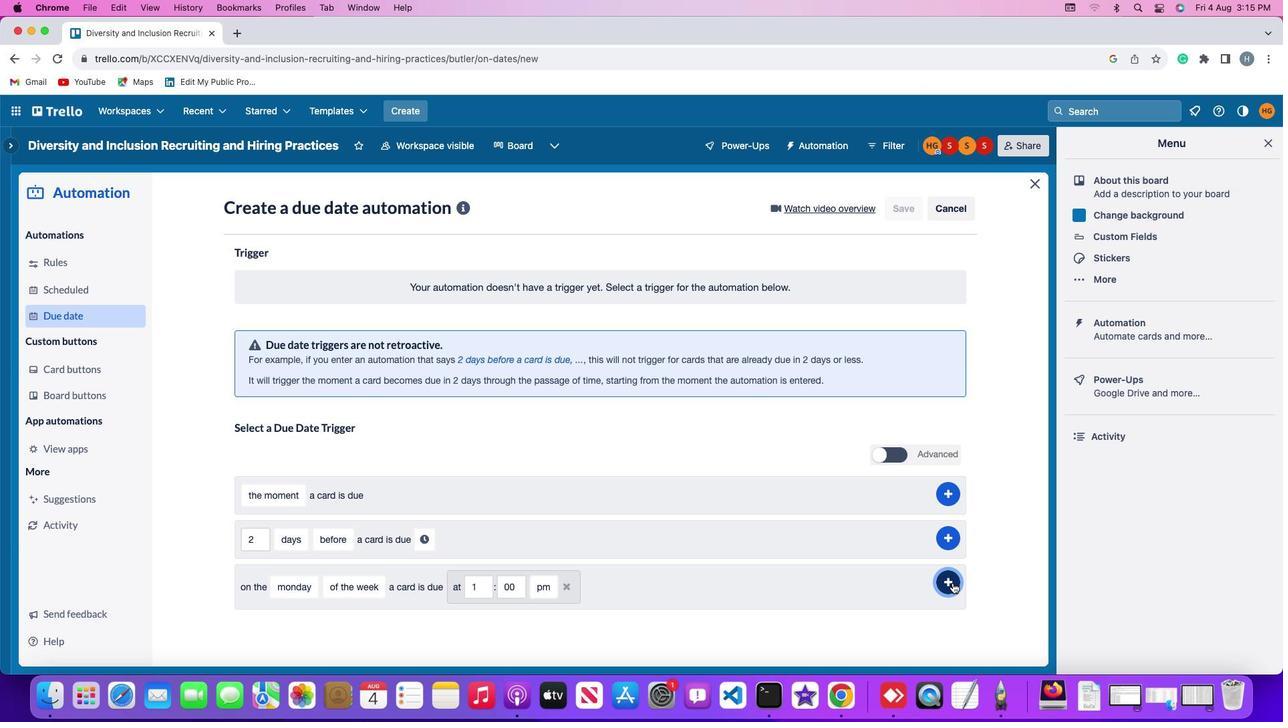 
Action: Mouse moved to (931, 349)
Screenshot: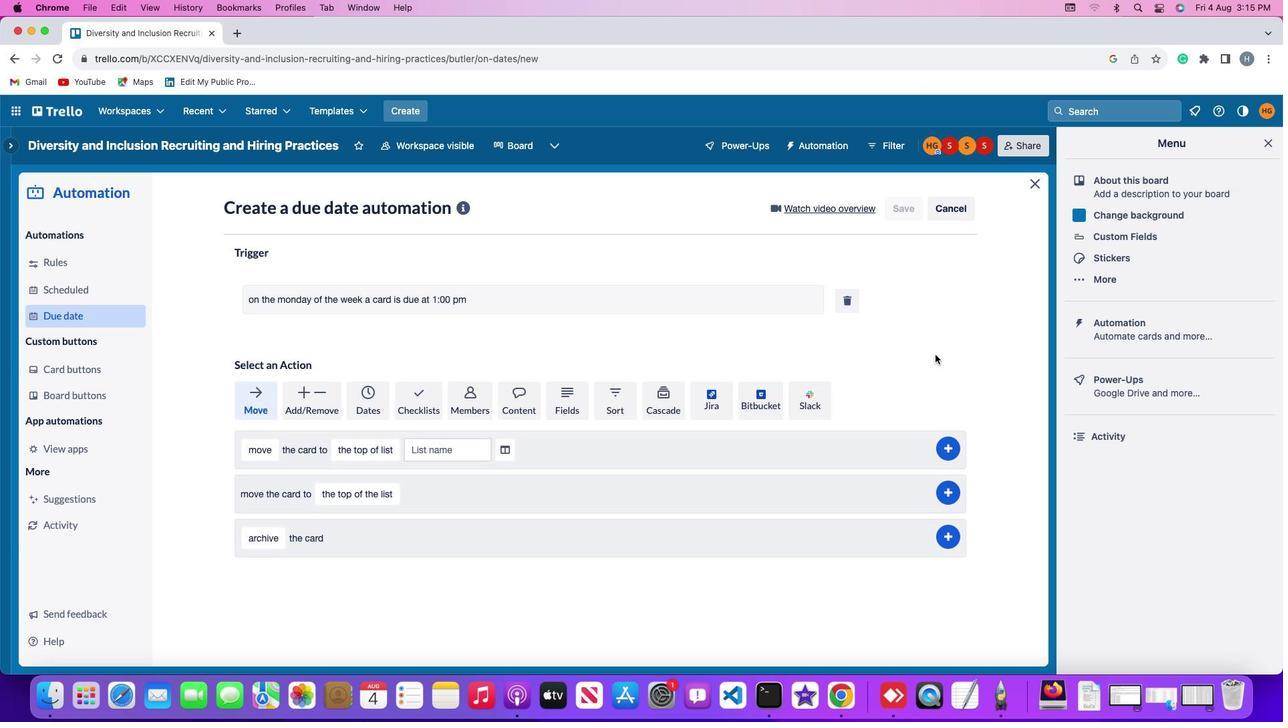 
